 Task: Create a blank project AutoWave with privacy Public and default view as List and in the team Taskers . Create three sections in the project as To-Do, Doing and Done
Action: Mouse moved to (71, 228)
Screenshot: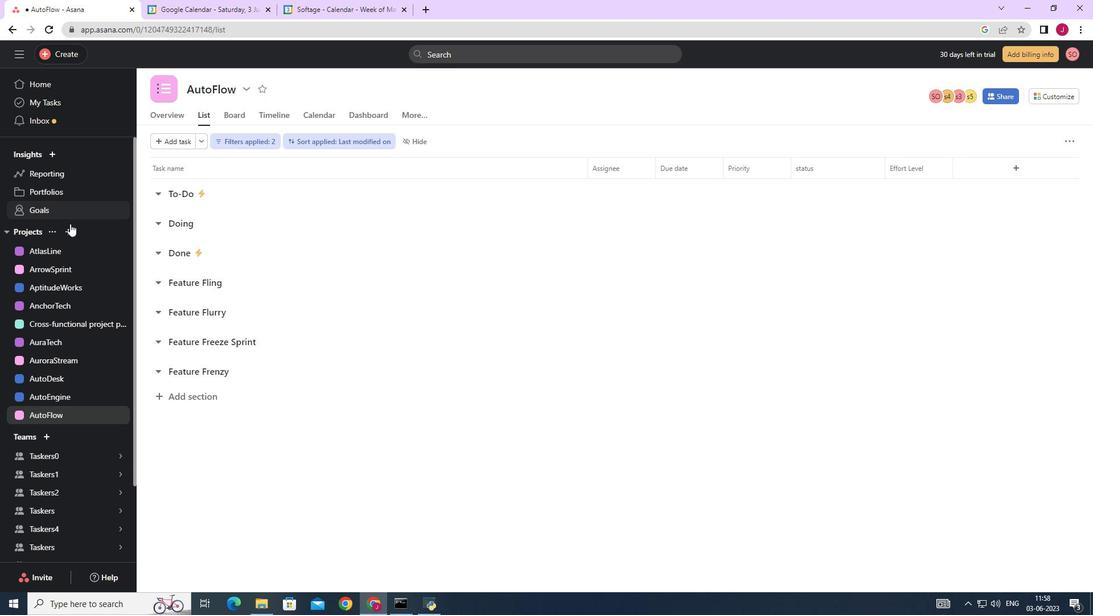 
Action: Mouse pressed left at (71, 228)
Screenshot: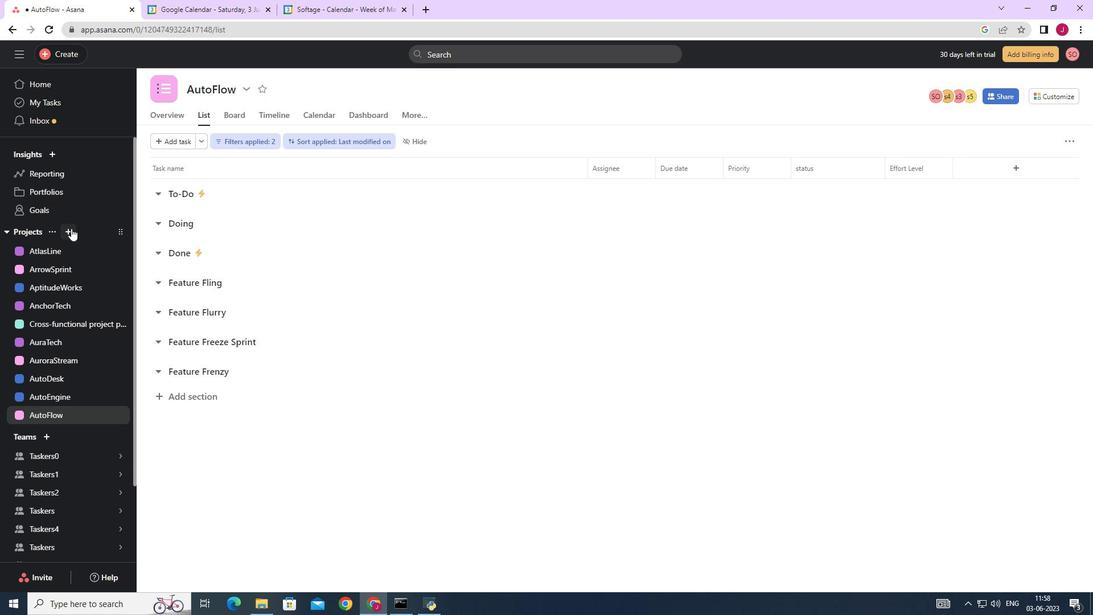 
Action: Mouse moved to (111, 255)
Screenshot: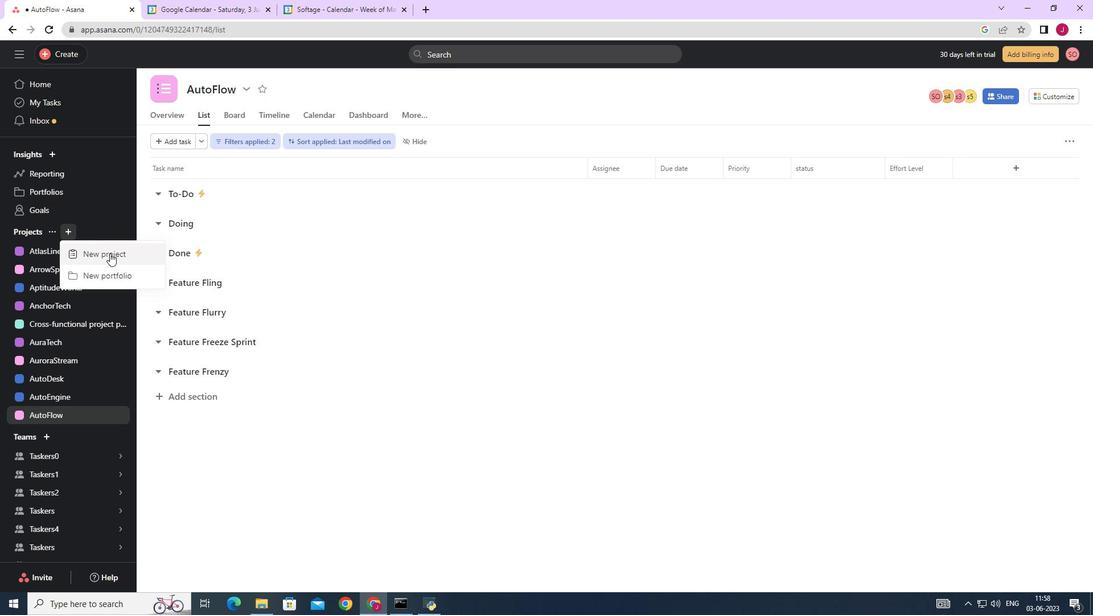 
Action: Mouse pressed left at (111, 255)
Screenshot: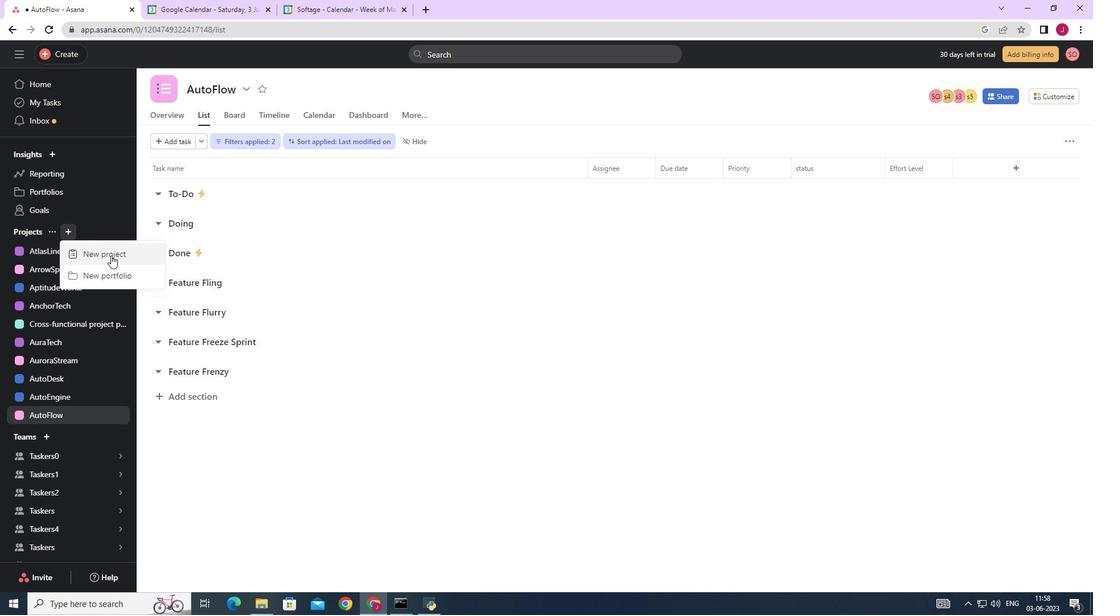
Action: Mouse moved to (472, 235)
Screenshot: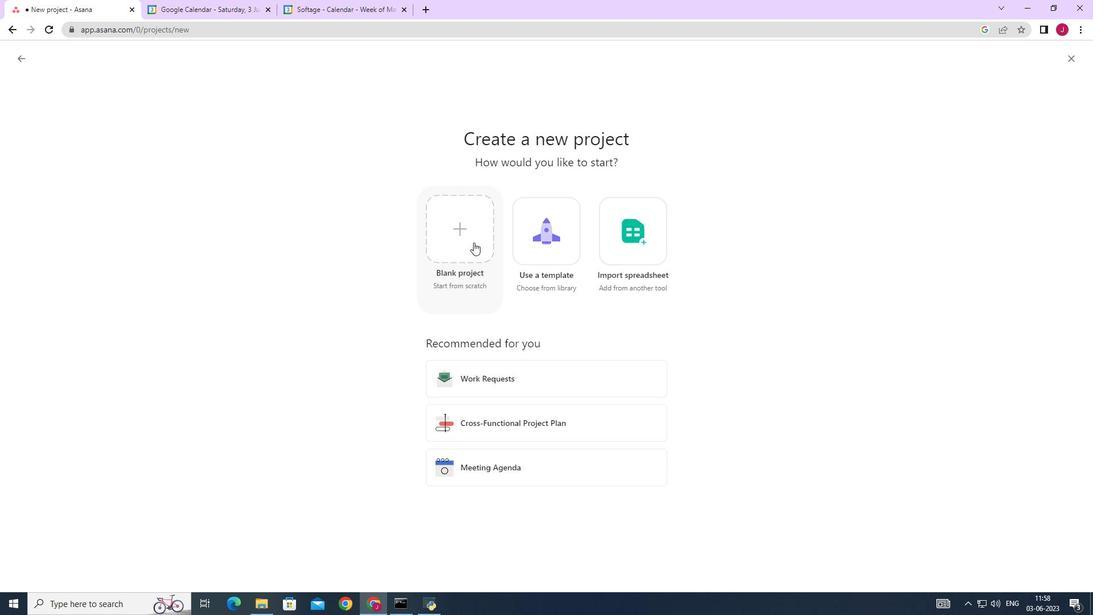 
Action: Mouse pressed left at (472, 235)
Screenshot: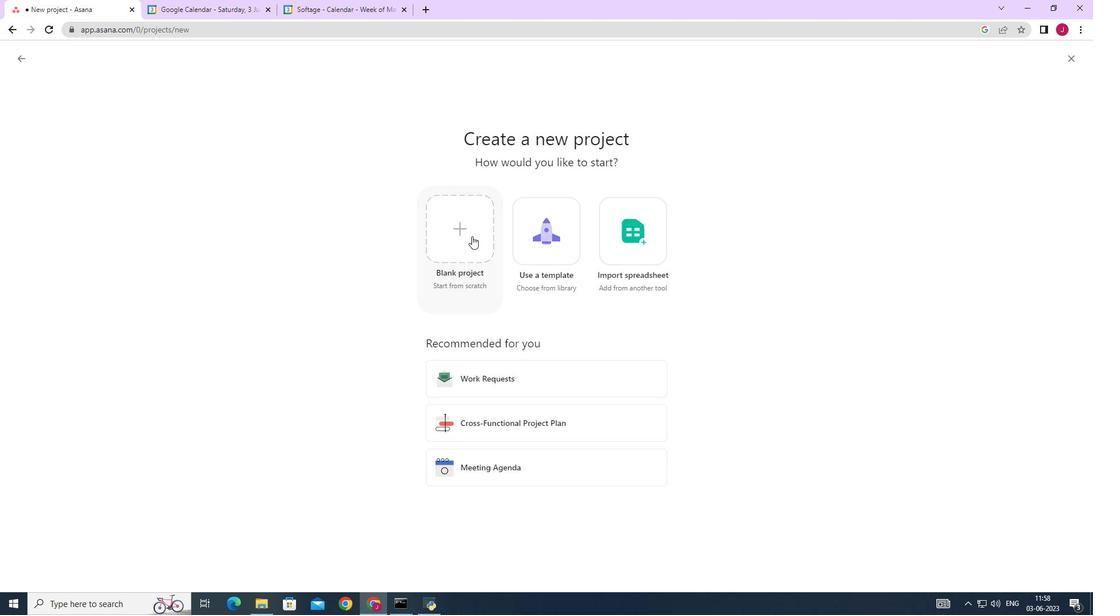 
Action: Mouse moved to (354, 155)
Screenshot: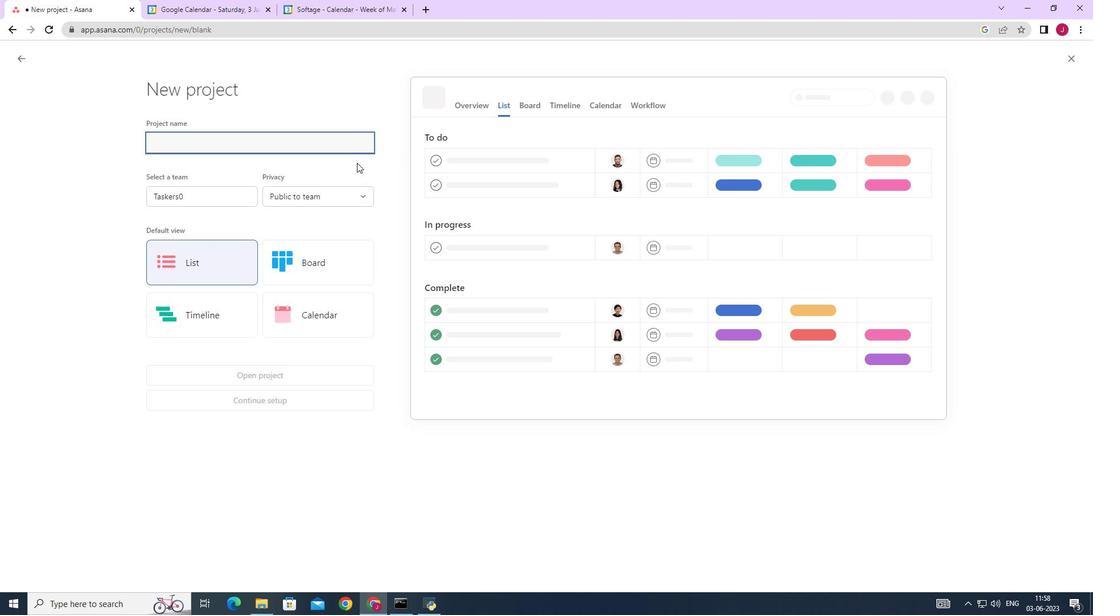 
Action: Key pressed <Key.caps_lock>A<Key.caps_lock>uto<Key.caps_lock>W<Key.caps_lock>ave
Screenshot: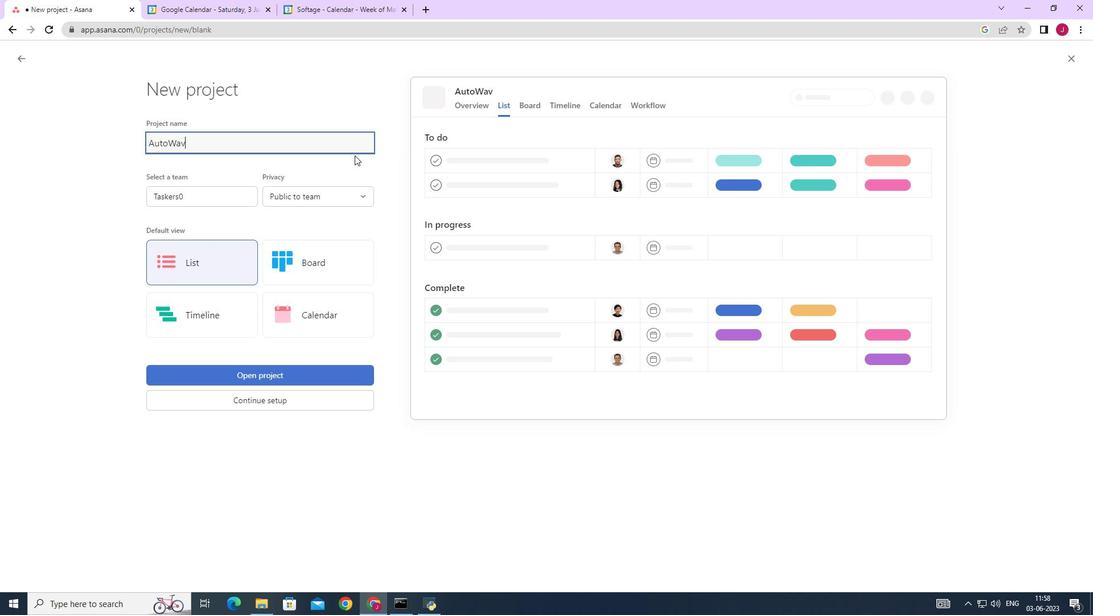 
Action: Mouse moved to (228, 188)
Screenshot: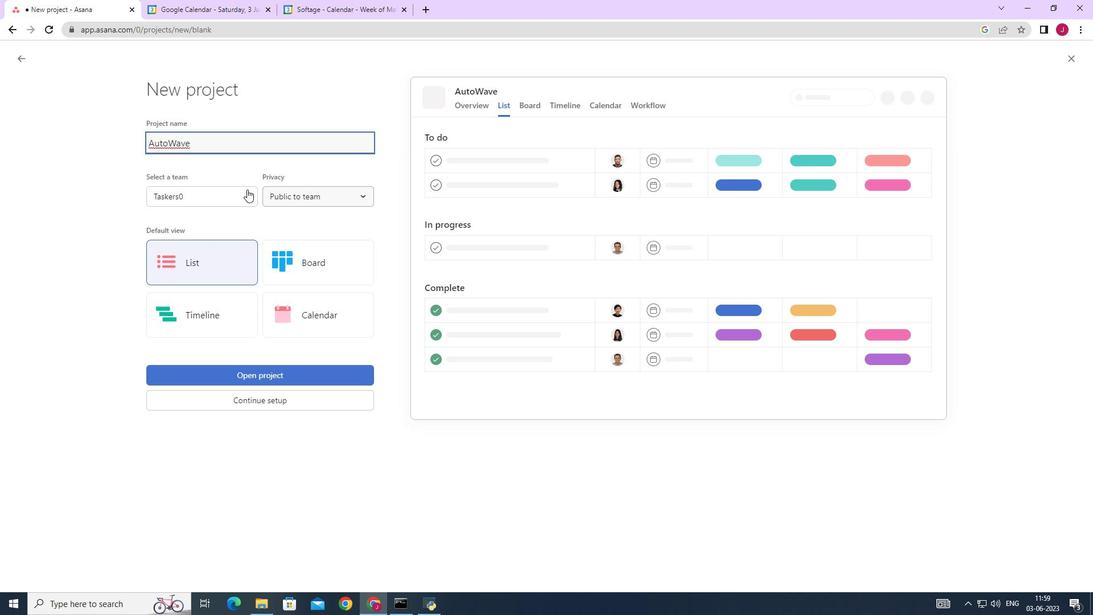 
Action: Mouse pressed left at (228, 188)
Screenshot: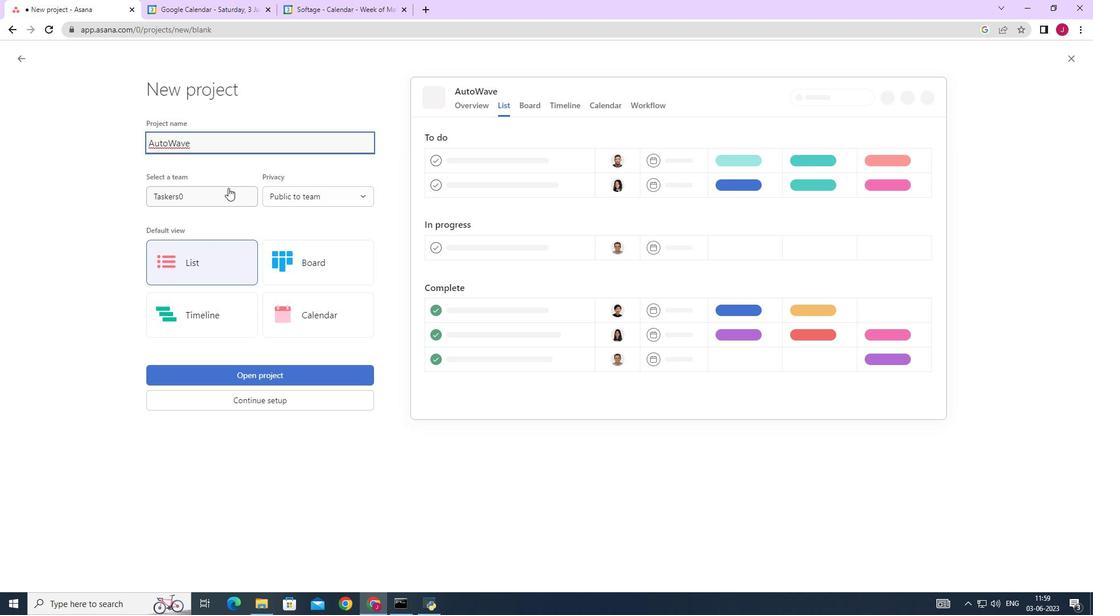 
Action: Mouse moved to (221, 218)
Screenshot: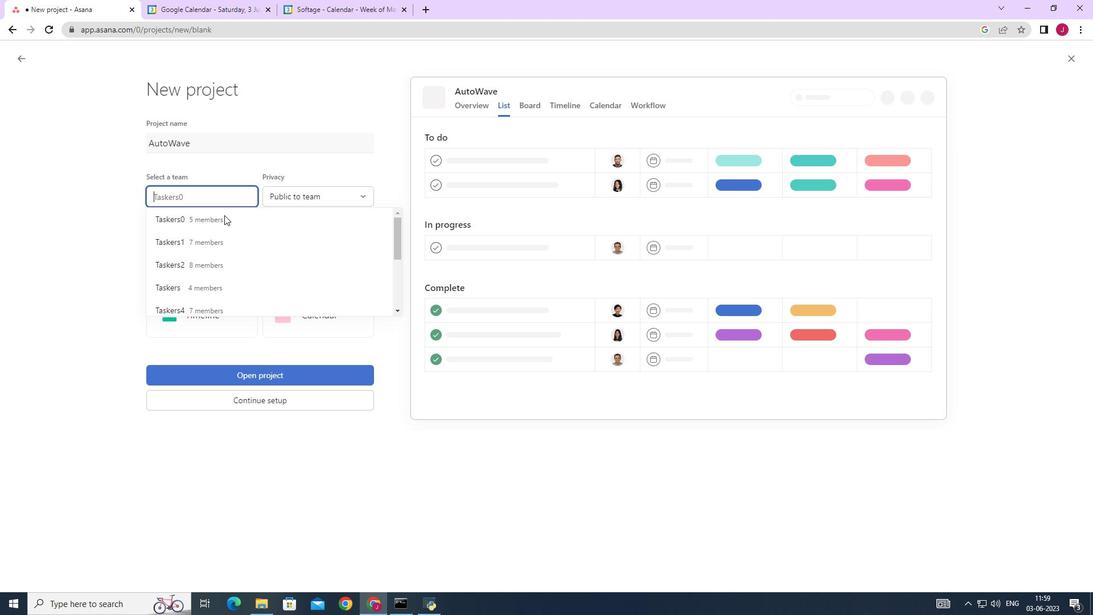 
Action: Mouse pressed left at (221, 218)
Screenshot: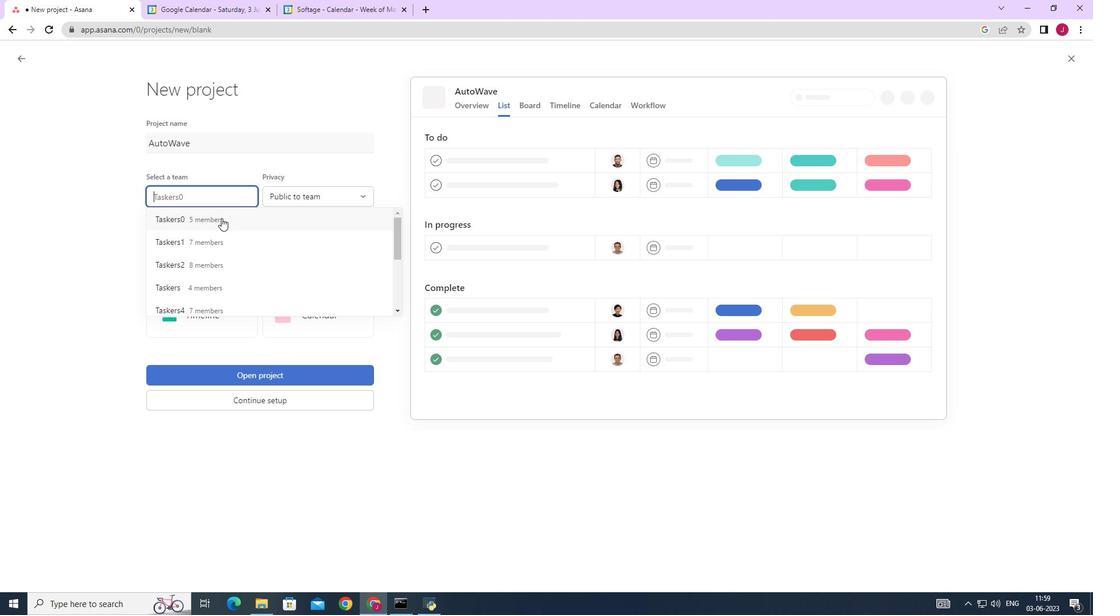 
Action: Mouse moved to (317, 192)
Screenshot: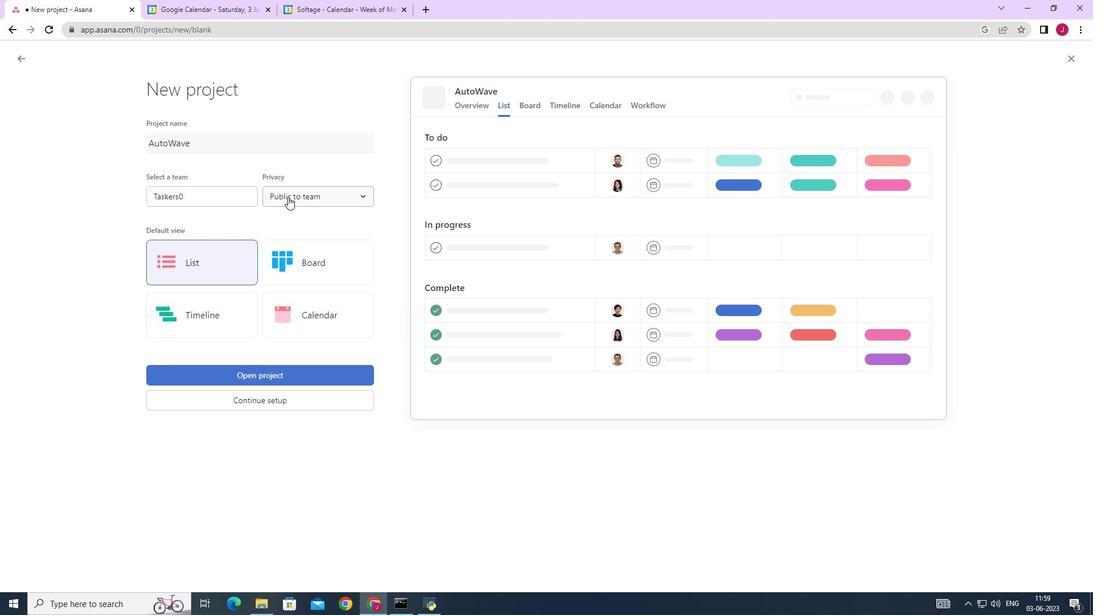 
Action: Mouse pressed left at (317, 192)
Screenshot: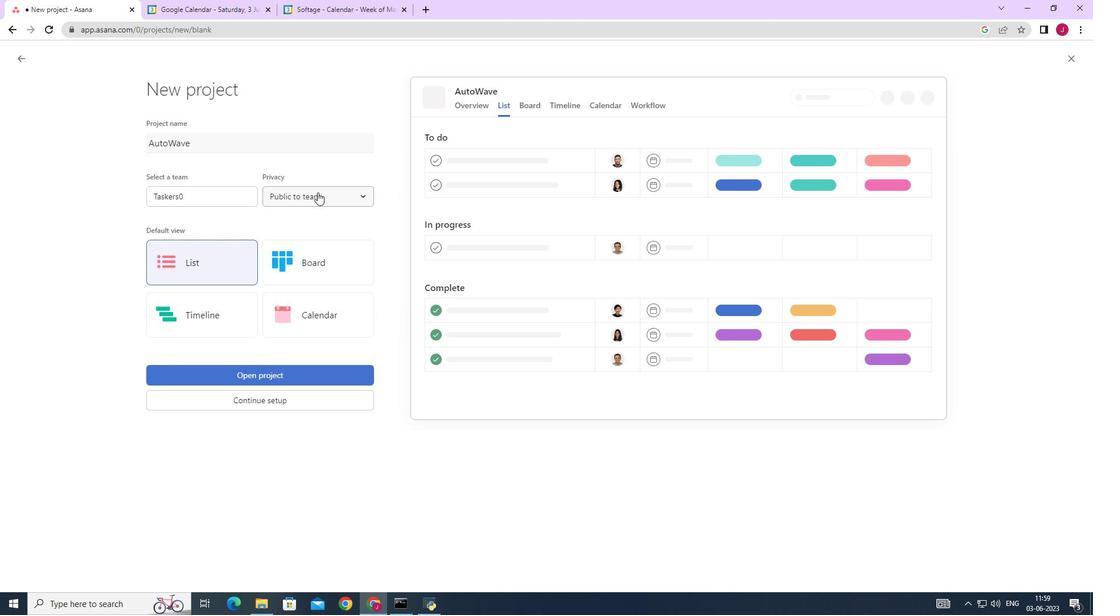 
Action: Mouse moved to (328, 217)
Screenshot: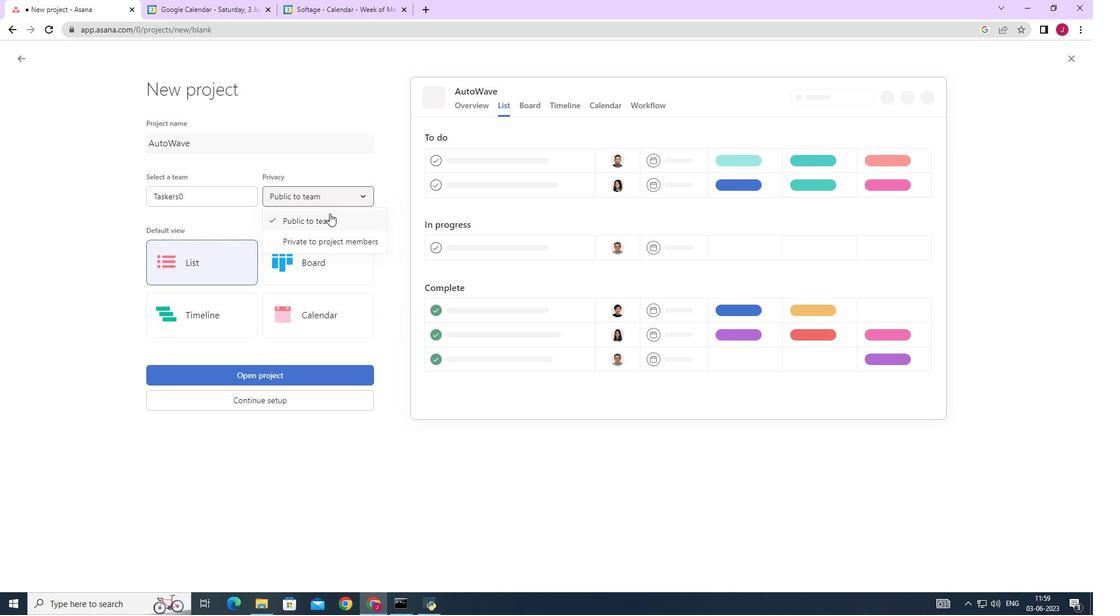 
Action: Mouse pressed left at (328, 217)
Screenshot: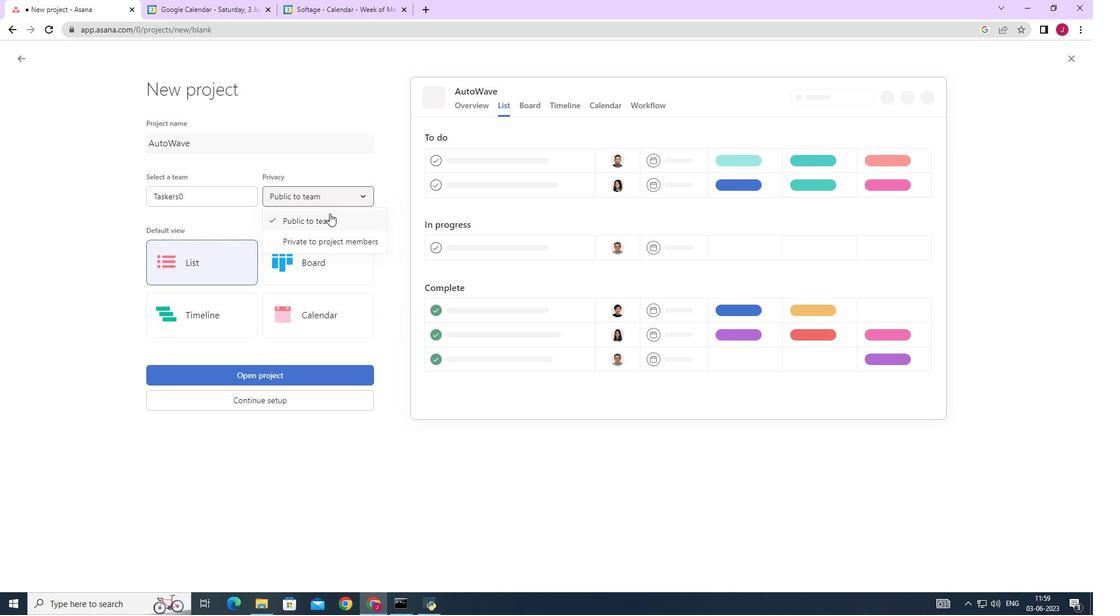 
Action: Mouse moved to (218, 257)
Screenshot: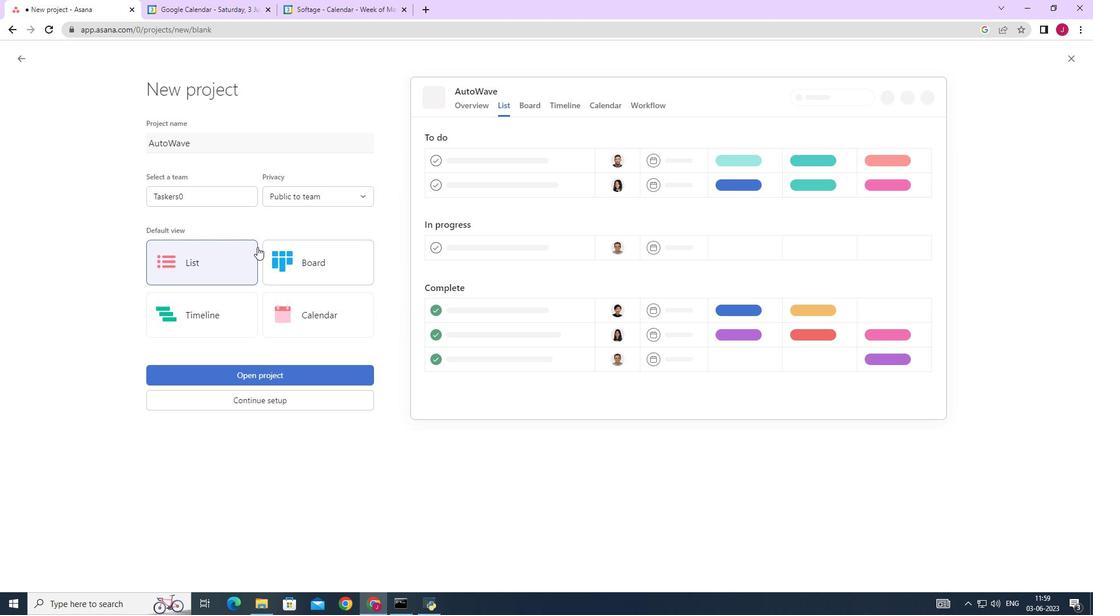 
Action: Mouse pressed left at (218, 257)
Screenshot: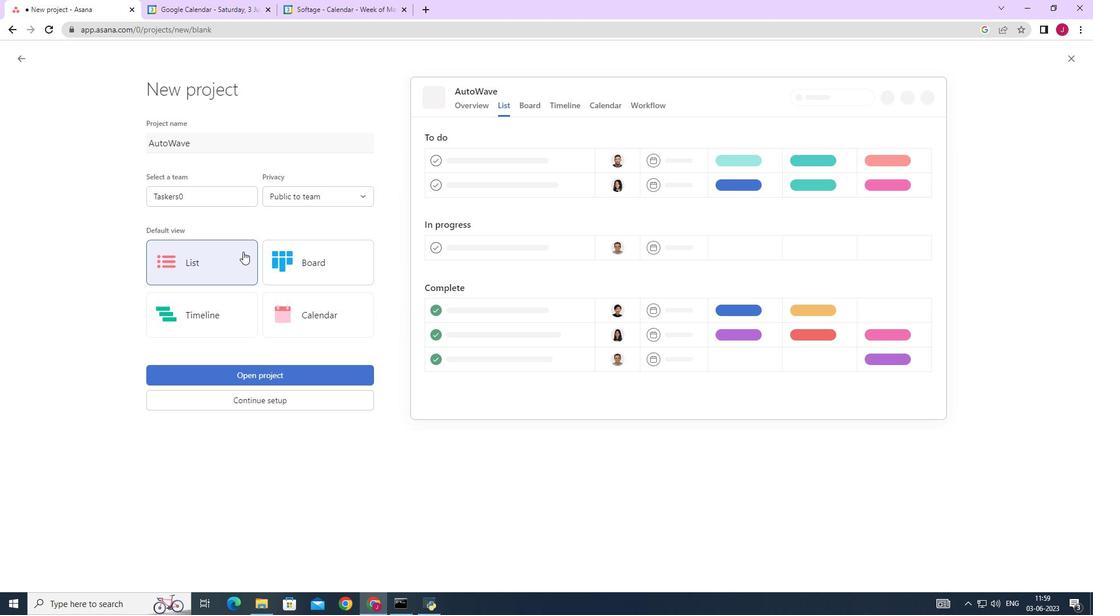 
Action: Mouse moved to (282, 372)
Screenshot: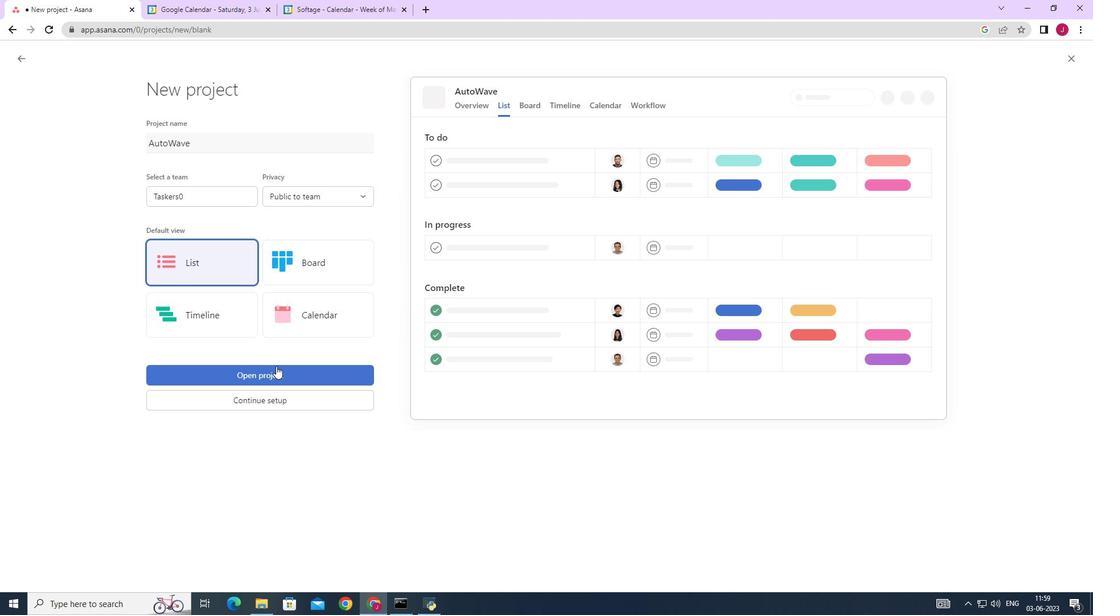
Action: Mouse pressed left at (282, 372)
Screenshot: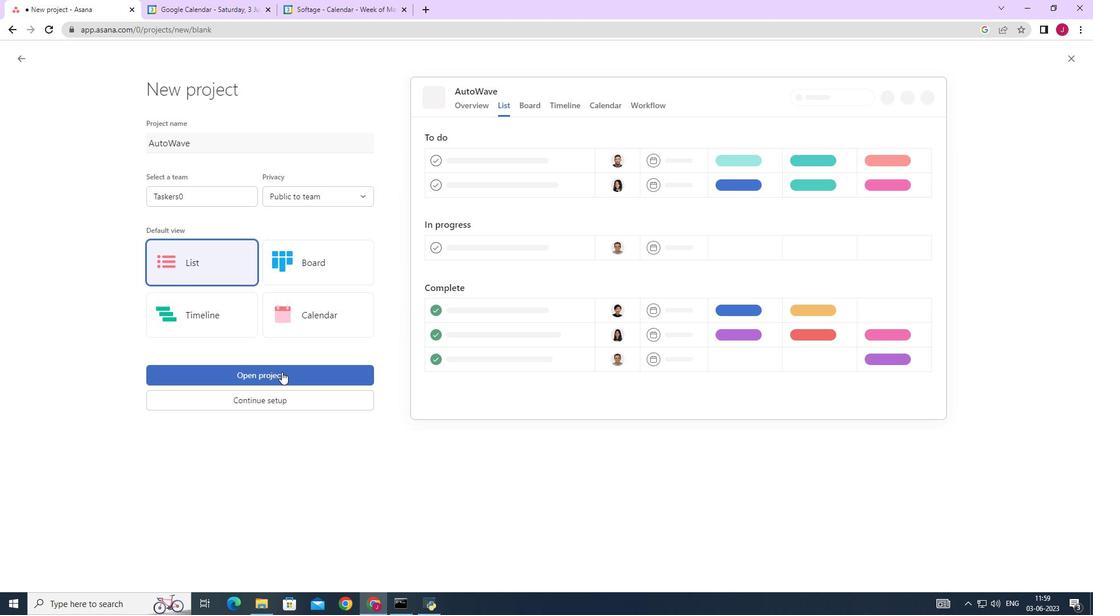 
Action: Mouse moved to (210, 251)
Screenshot: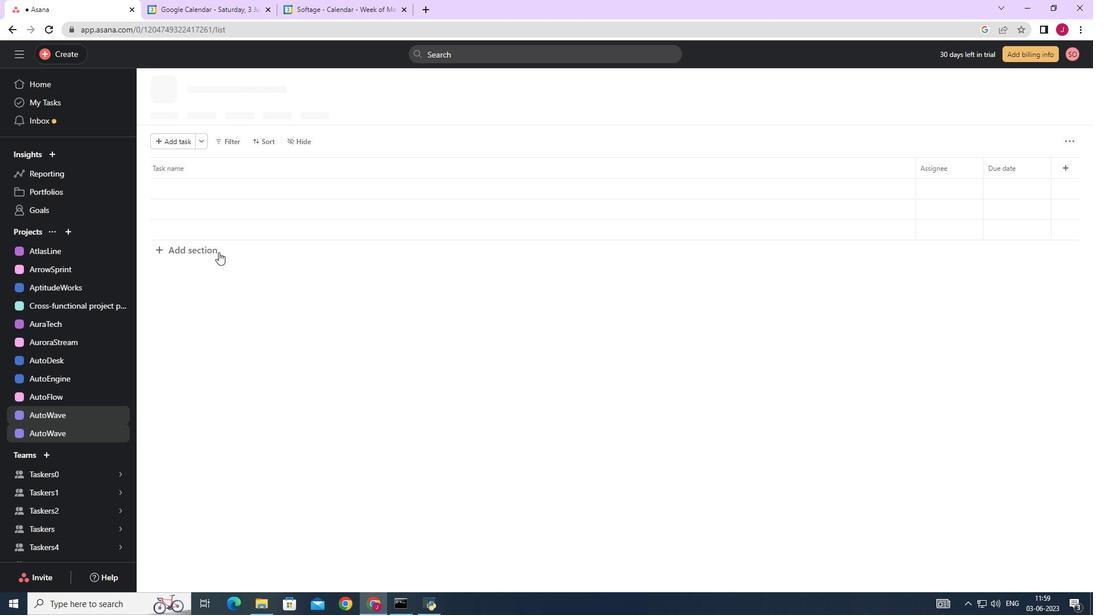 
Action: Mouse pressed left at (210, 251)
Screenshot: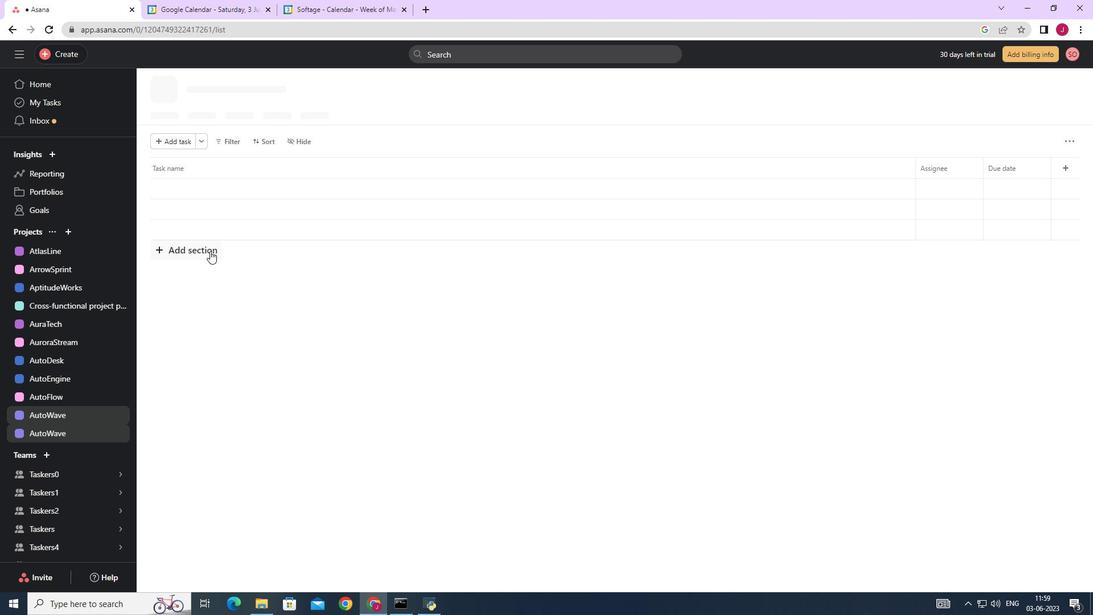 
Action: Key pressed <Key.caps_lock>T<Key.caps_lock>o-<Key.caps_lock>D<Key.caps_lock>o
Screenshot: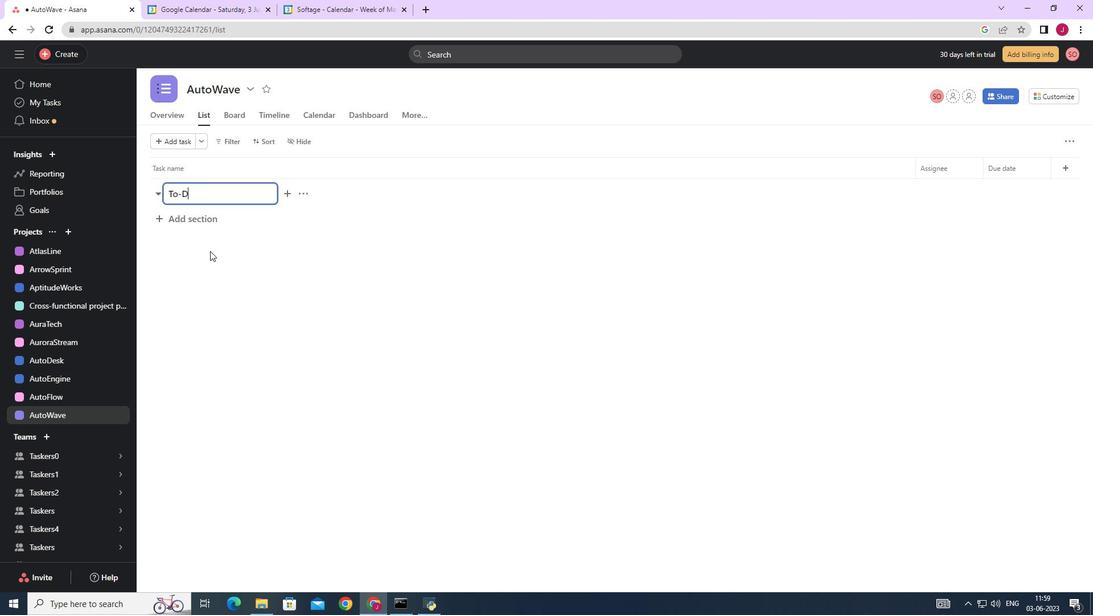 
Action: Mouse moved to (208, 219)
Screenshot: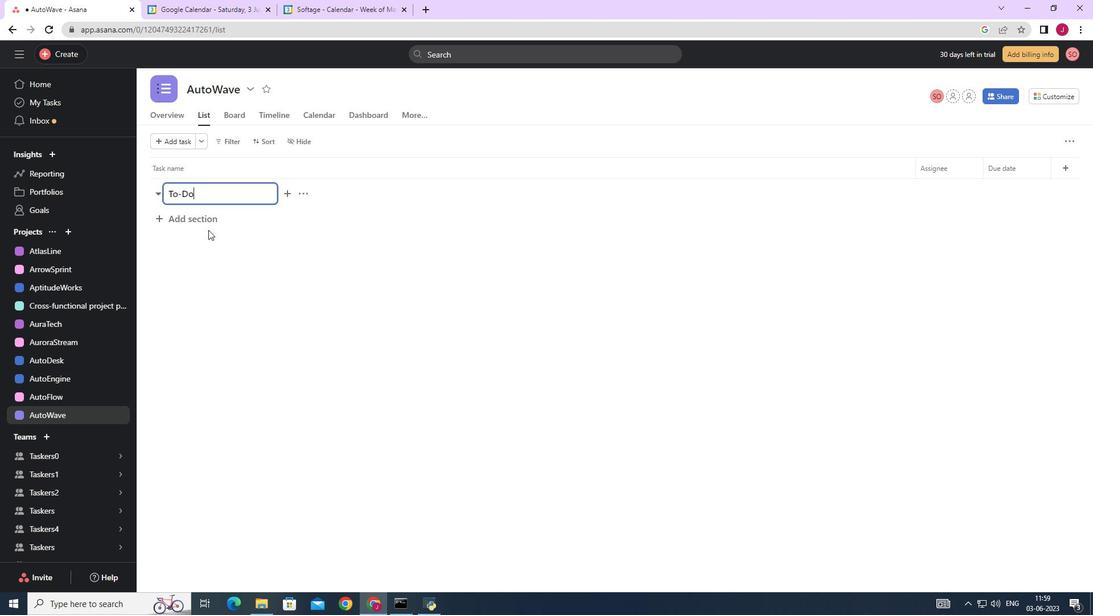 
Action: Mouse pressed left at (208, 219)
Screenshot: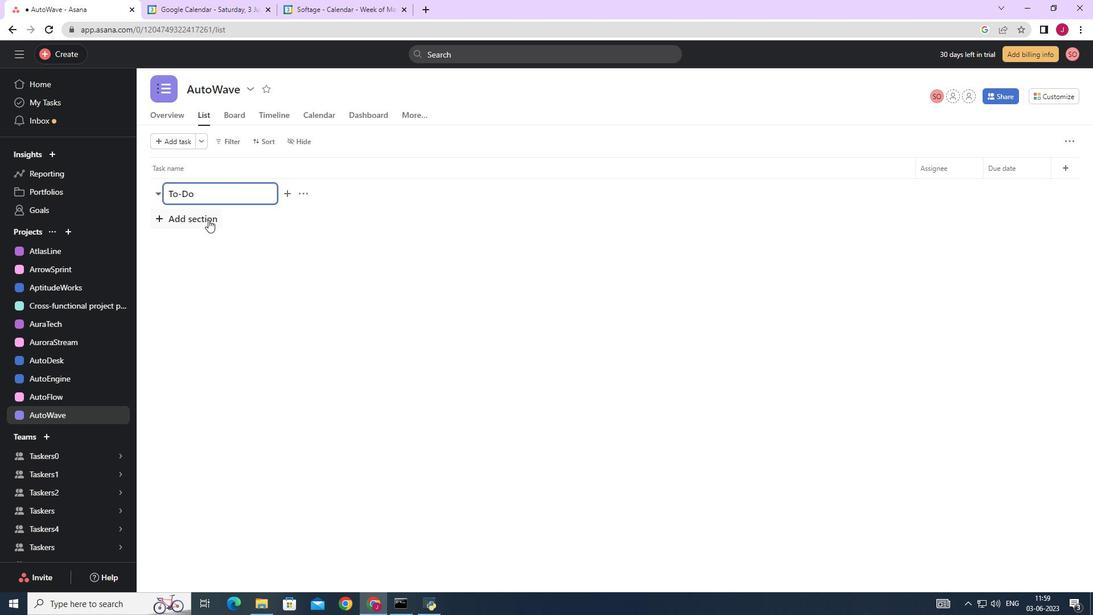 
Action: Mouse moved to (209, 219)
Screenshot: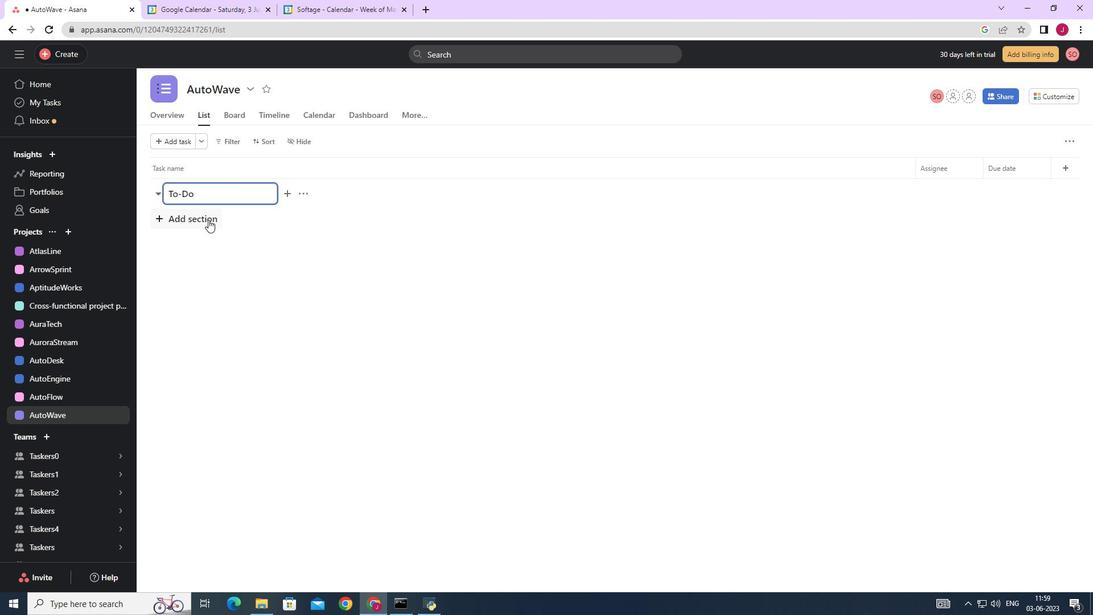 
Action: Key pressed <Key.caps_lock>D<Key.caps_lock>oing
Screenshot: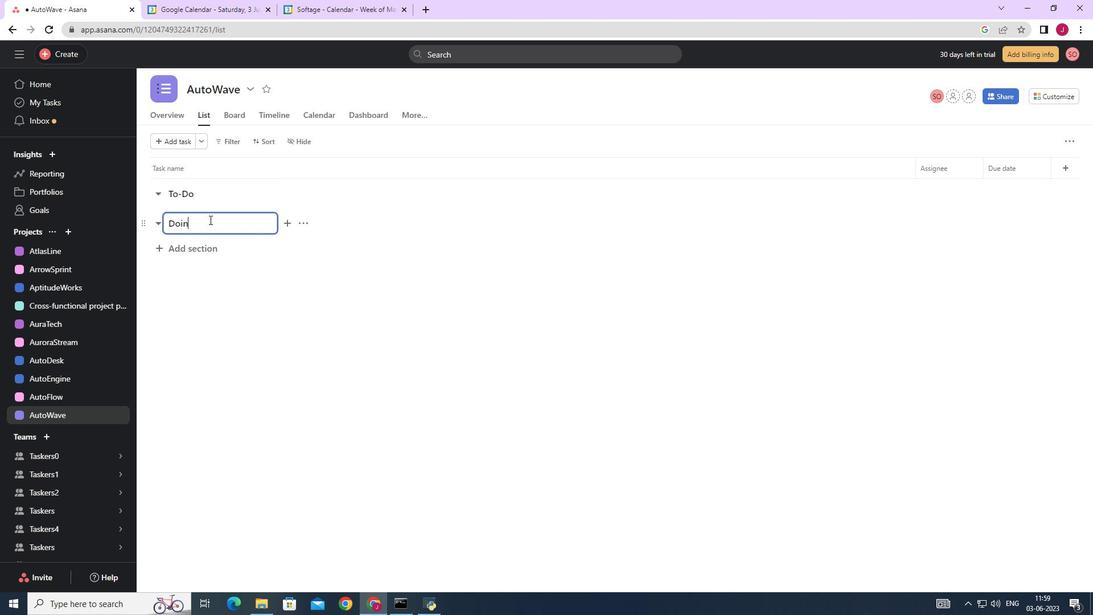 
Action: Mouse moved to (201, 246)
Screenshot: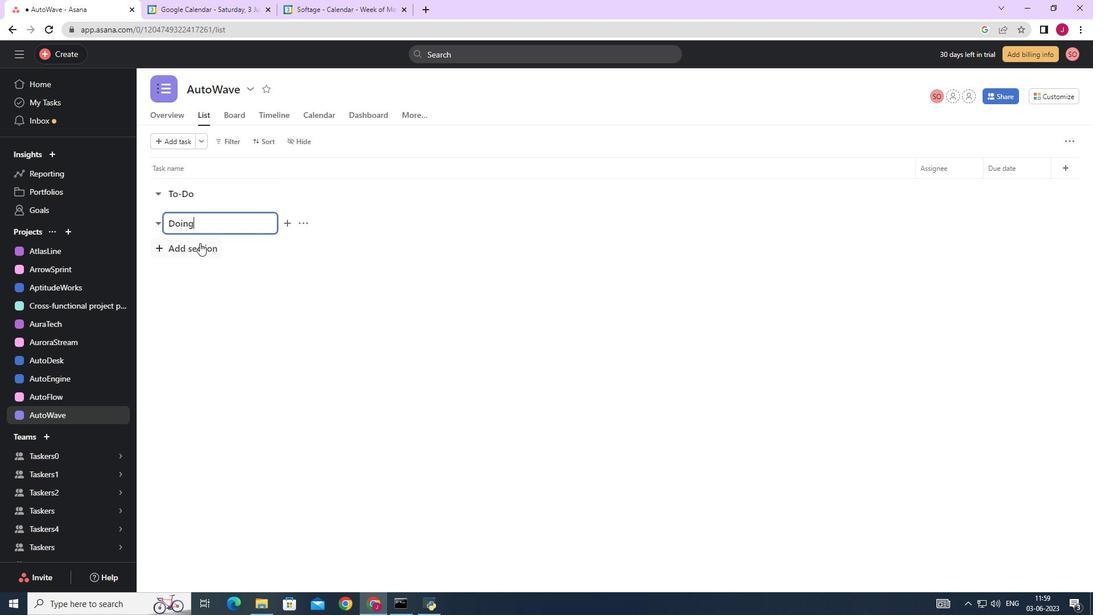 
Action: Mouse pressed left at (201, 246)
Screenshot: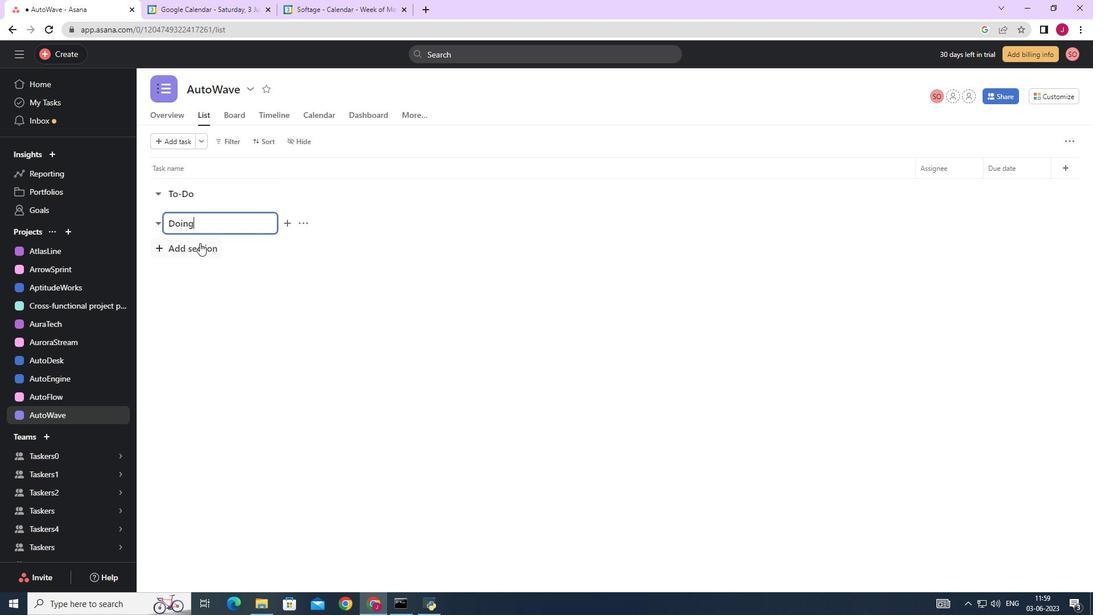 
Action: Mouse moved to (201, 247)
Screenshot: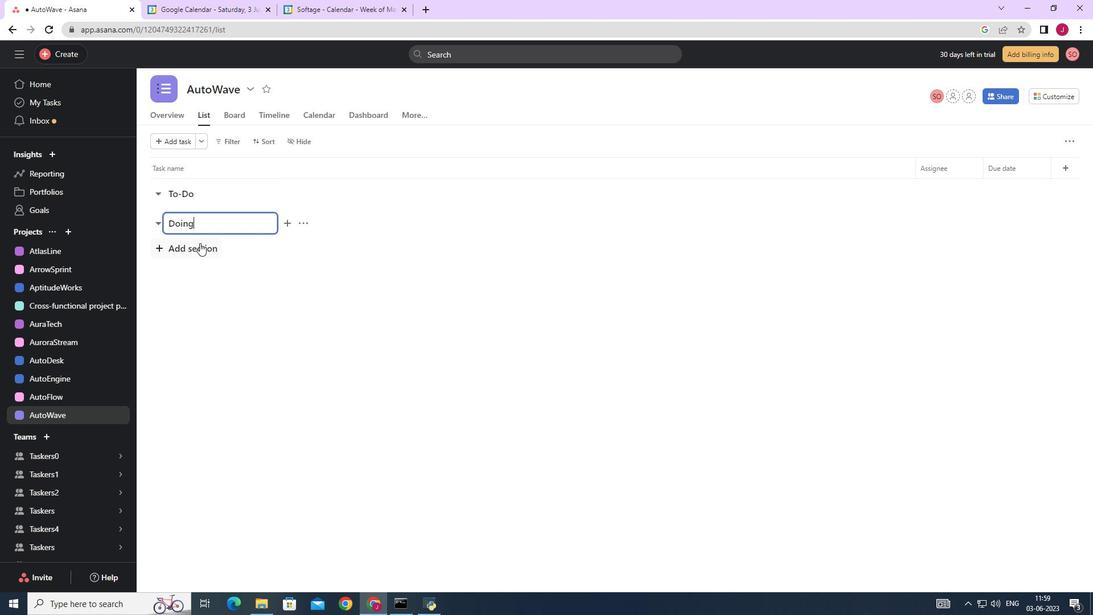 
Action: Key pressed d<Key.caps_lock><Key.backspace><Key.backspace>
Screenshot: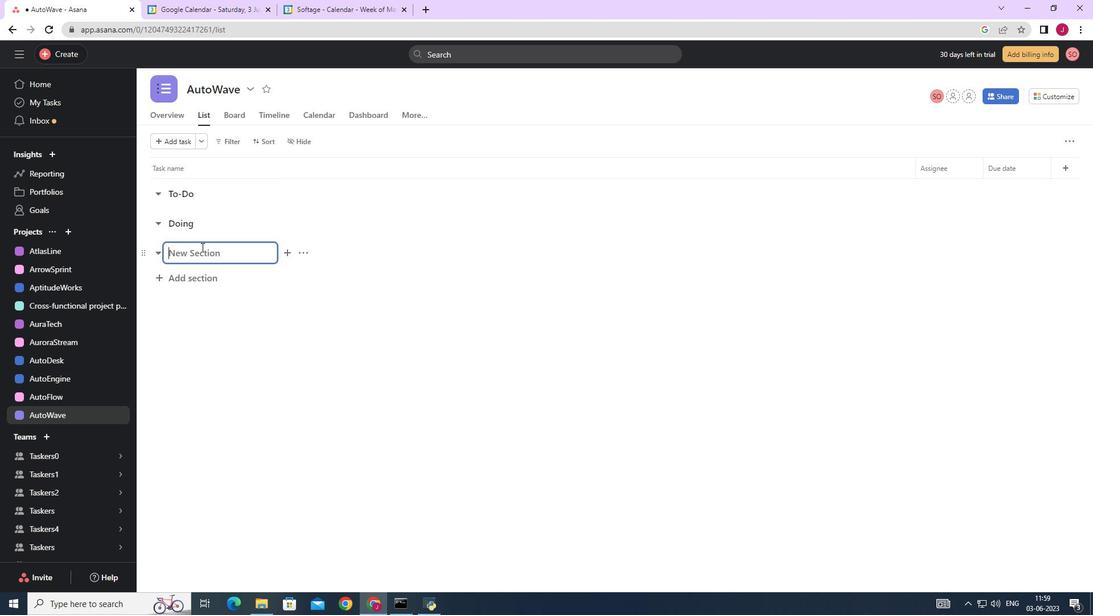 
Action: Mouse pressed left at (201, 247)
Screenshot: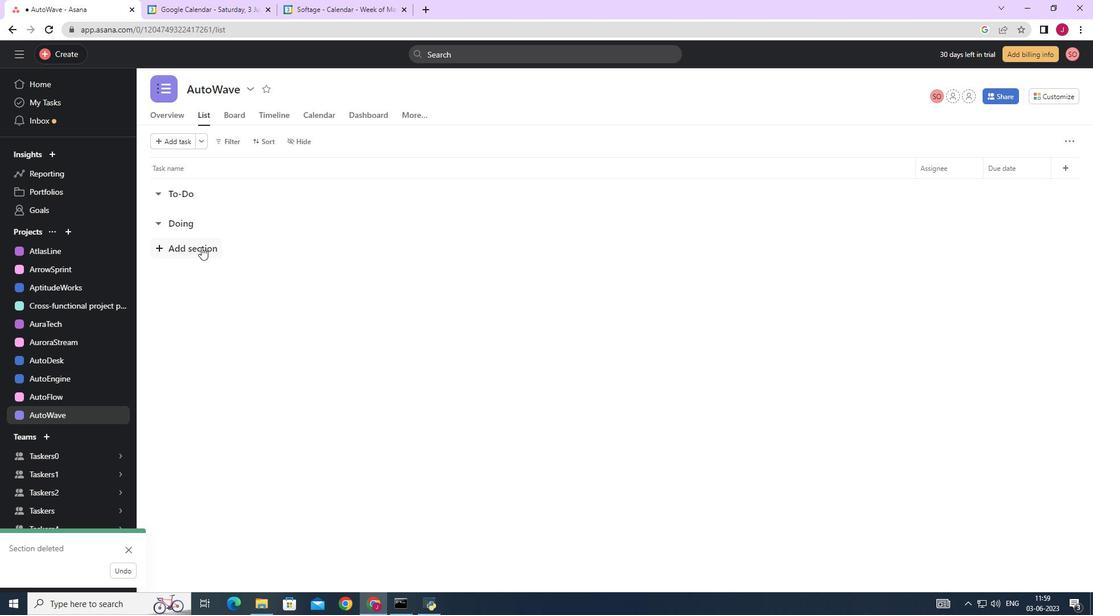
Action: Key pressed <Key.caps_lock><Key.caps_lock>D<Key.caps_lock>one
Screenshot: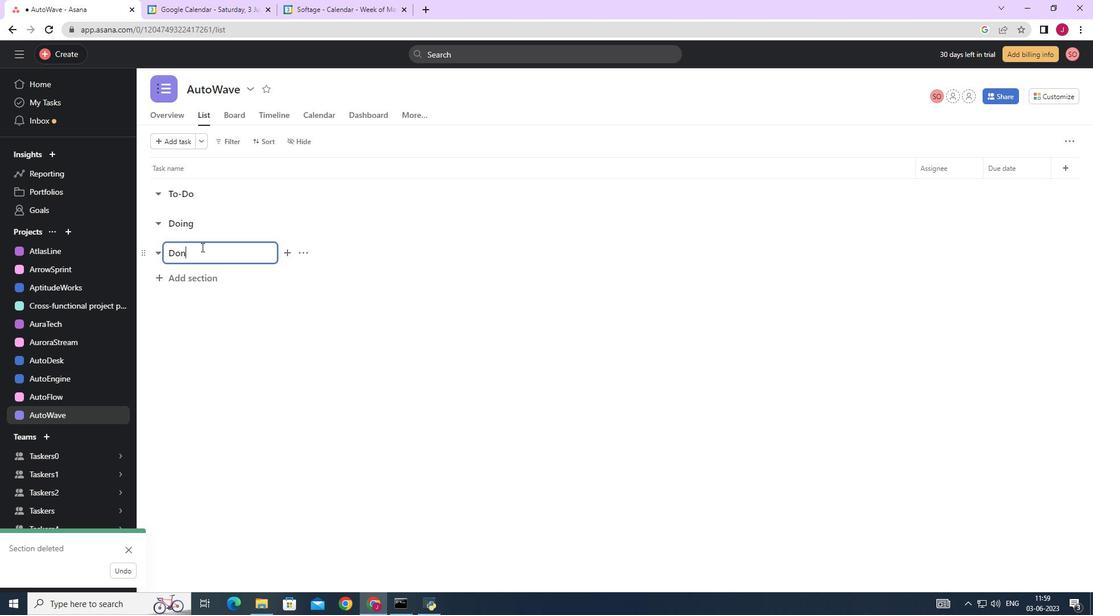 
Action: Mouse moved to (205, 274)
Screenshot: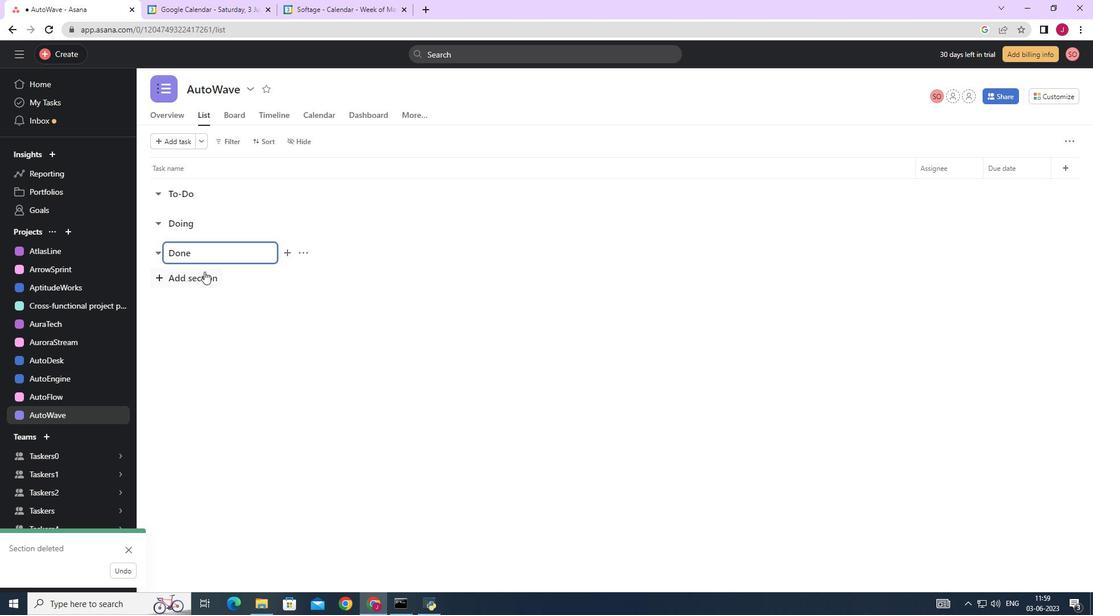 
Action: Mouse pressed left at (205, 274)
Screenshot: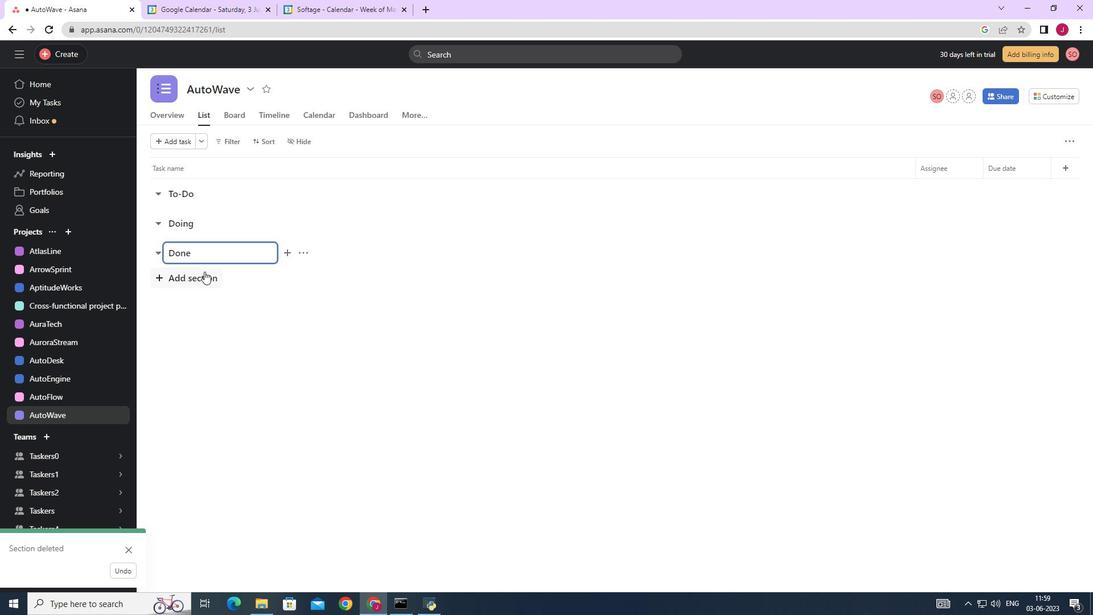
